 Task: Create Board Customer Retention Programs to Workspace Accounting and Finance Consulting. Create Board Voice of Market Research to Workspace Accounting and Finance Consulting. Create Board Diversity and Inclusion Hiring Practices Assessment and Improvement to Workspace Accounting and Finance Consulting
Action: Mouse moved to (295, 63)
Screenshot: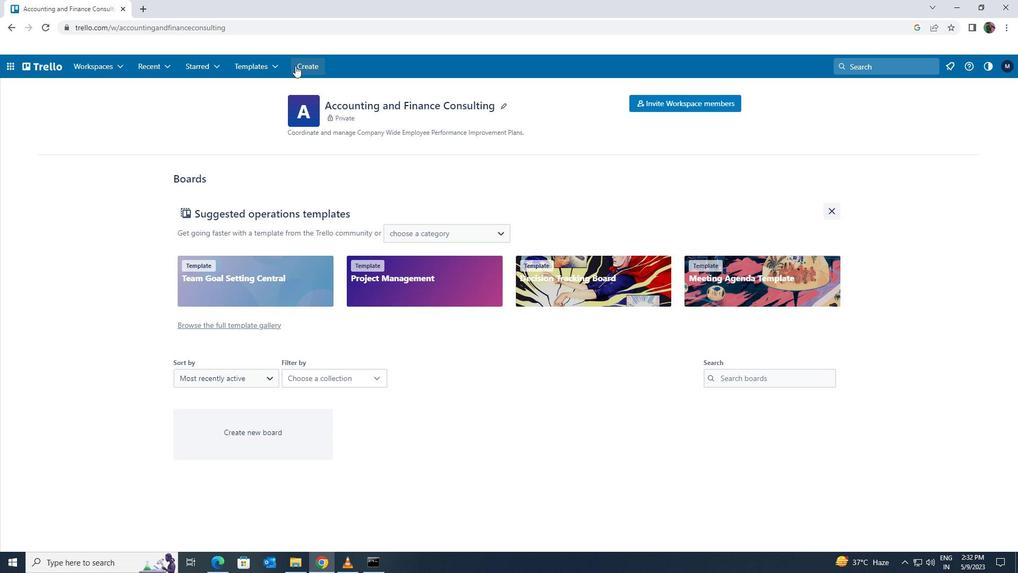 
Action: Mouse pressed left at (295, 63)
Screenshot: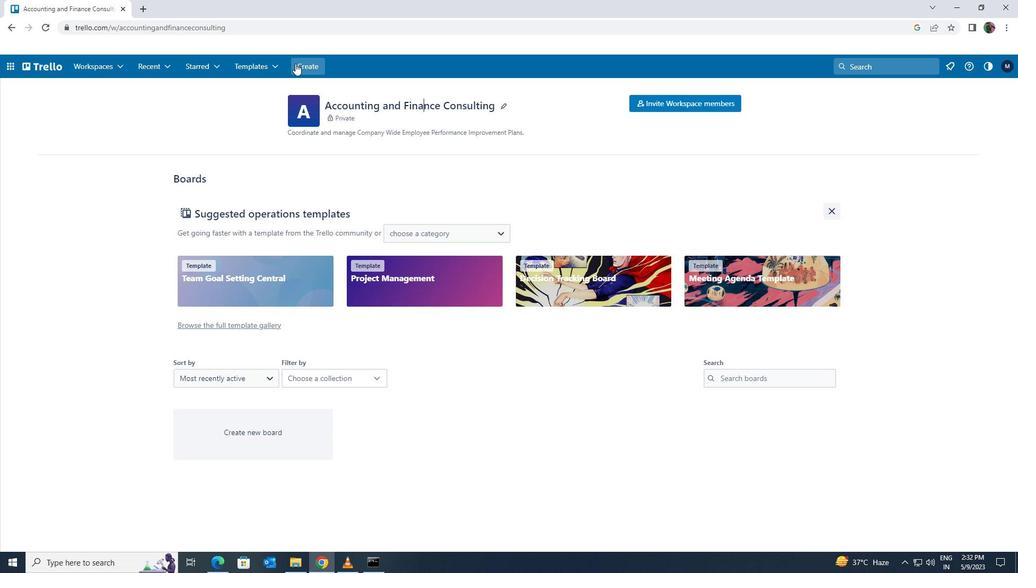 
Action: Mouse moved to (321, 99)
Screenshot: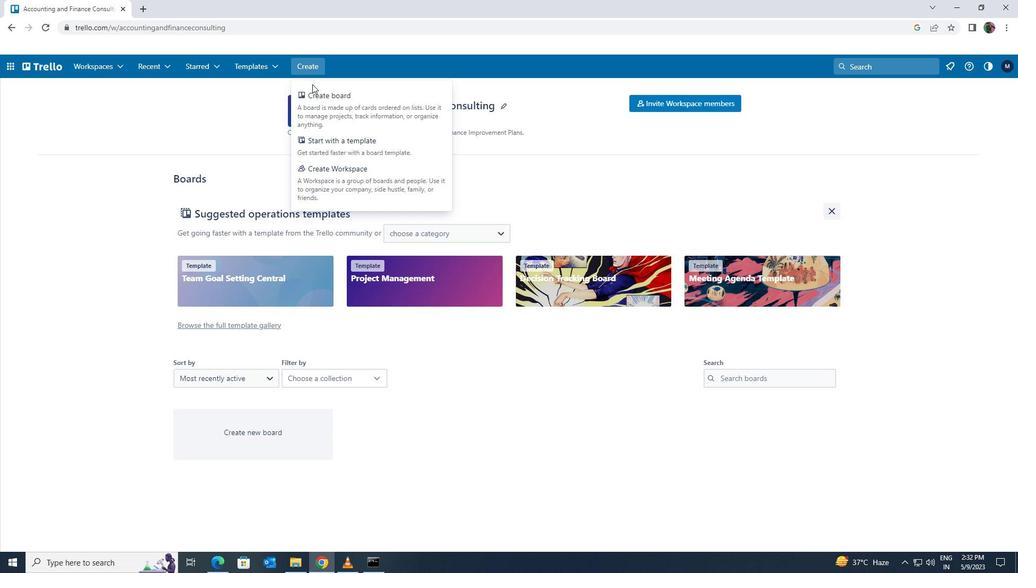 
Action: Mouse pressed left at (321, 99)
Screenshot: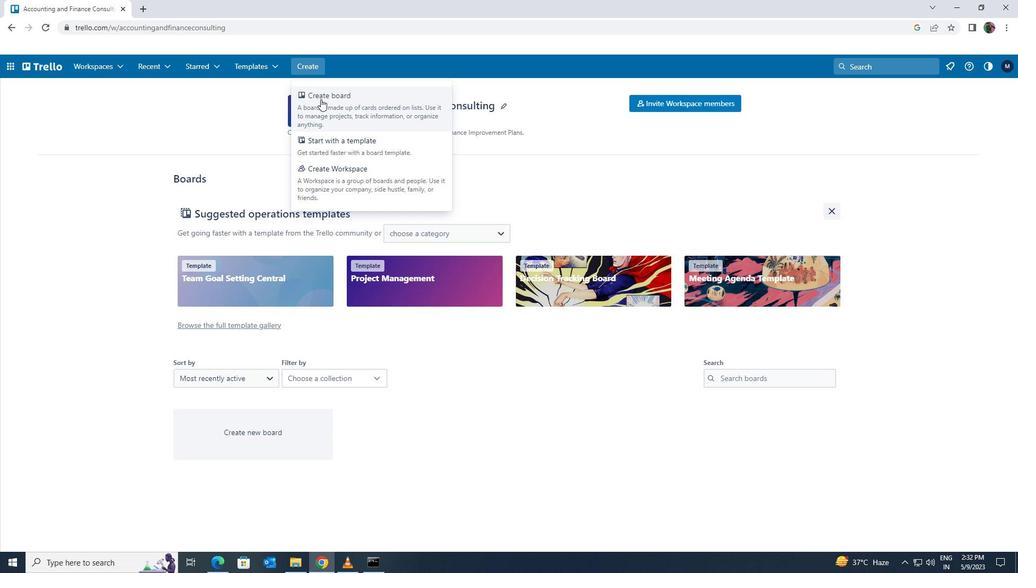 
Action: Mouse moved to (341, 260)
Screenshot: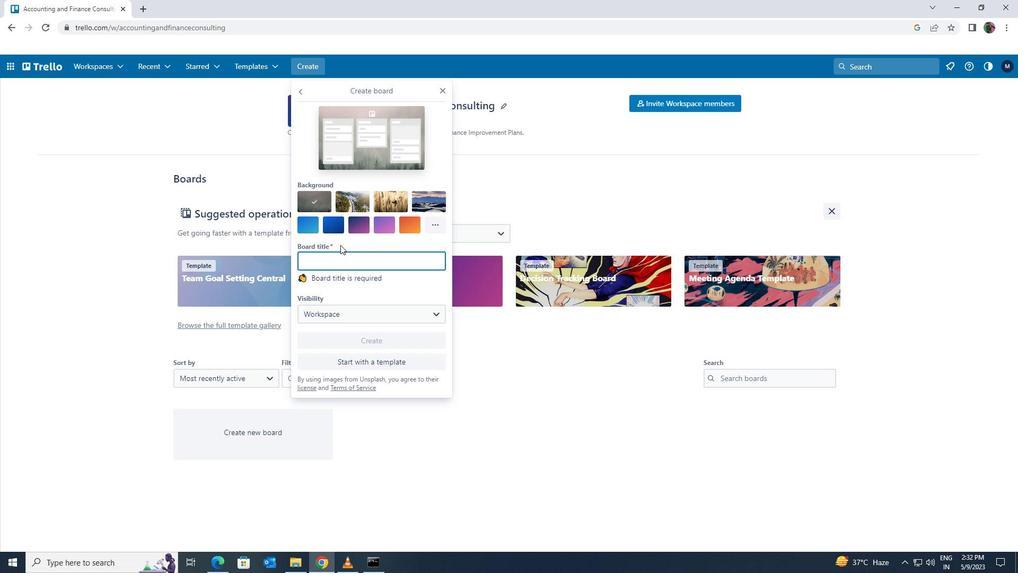 
Action: Mouse pressed left at (341, 260)
Screenshot: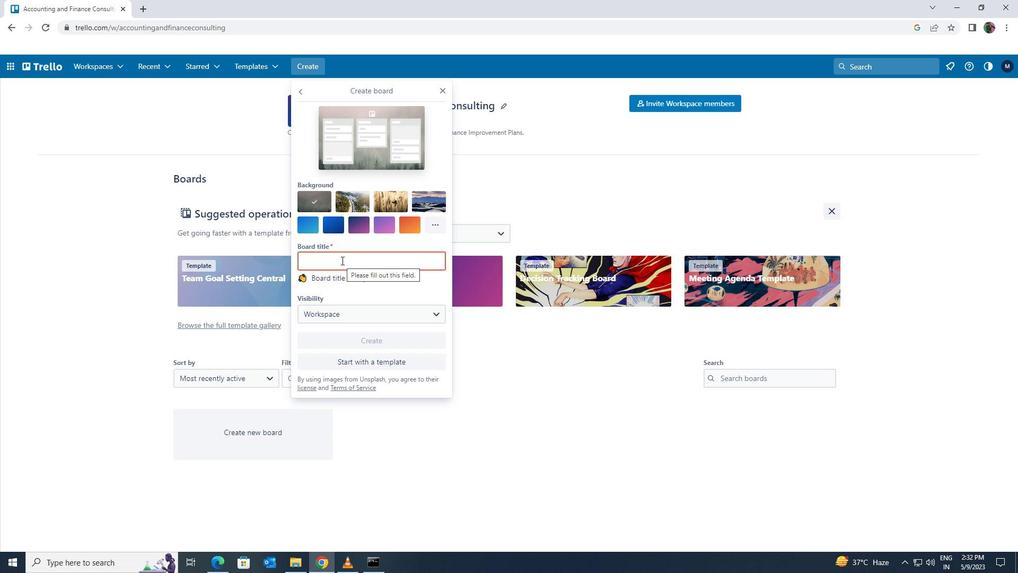 
Action: Key pressed <Key.shift><Key.shift><Key.shift><Key.shift><Key.shift><Key.shift>CUSTOMER<Key.space><Key.shift>RETENTION<Key.space><Key.shift>PROGRAMS
Screenshot: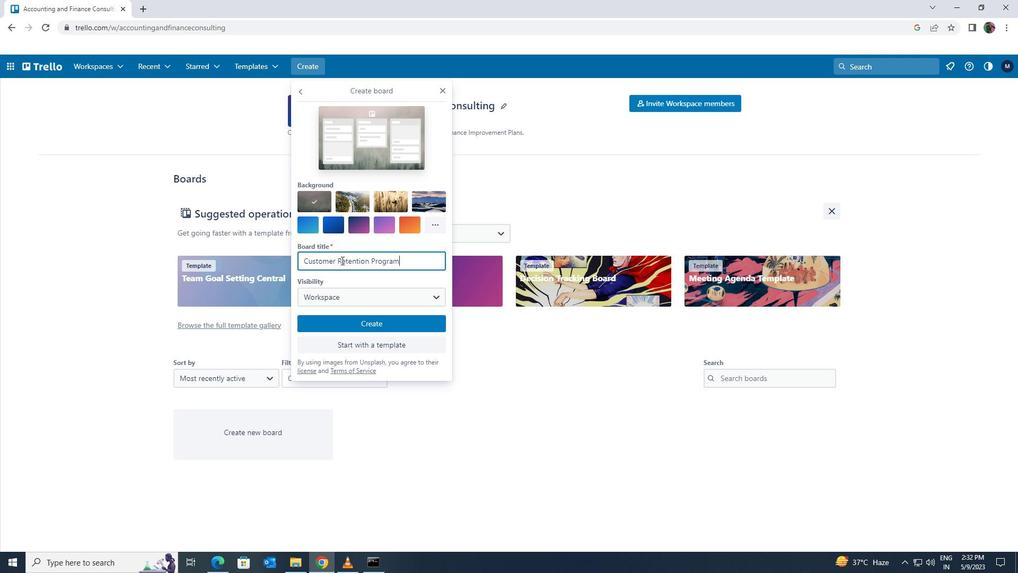 
Action: Mouse moved to (378, 319)
Screenshot: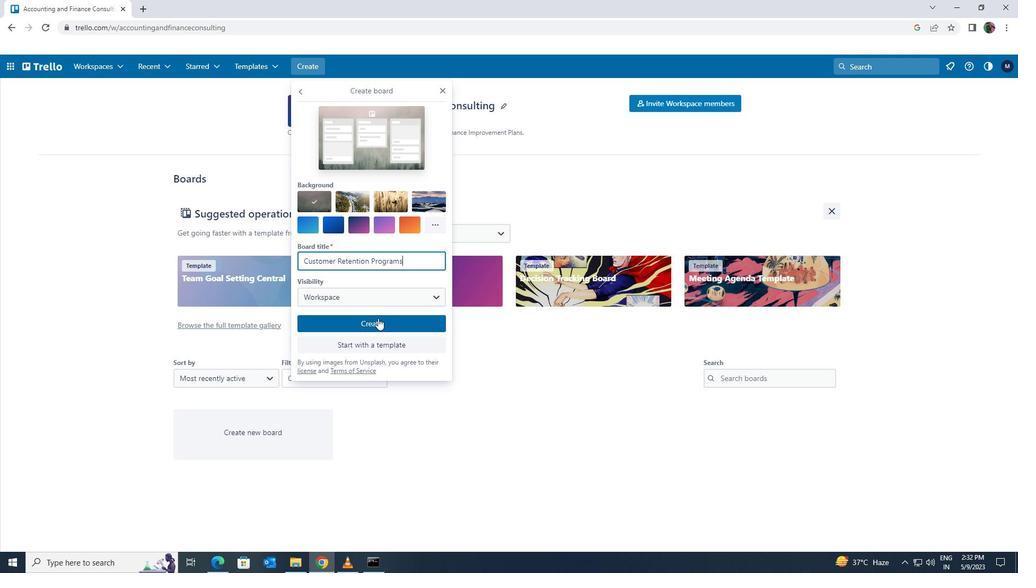 
Action: Mouse pressed left at (378, 319)
Screenshot: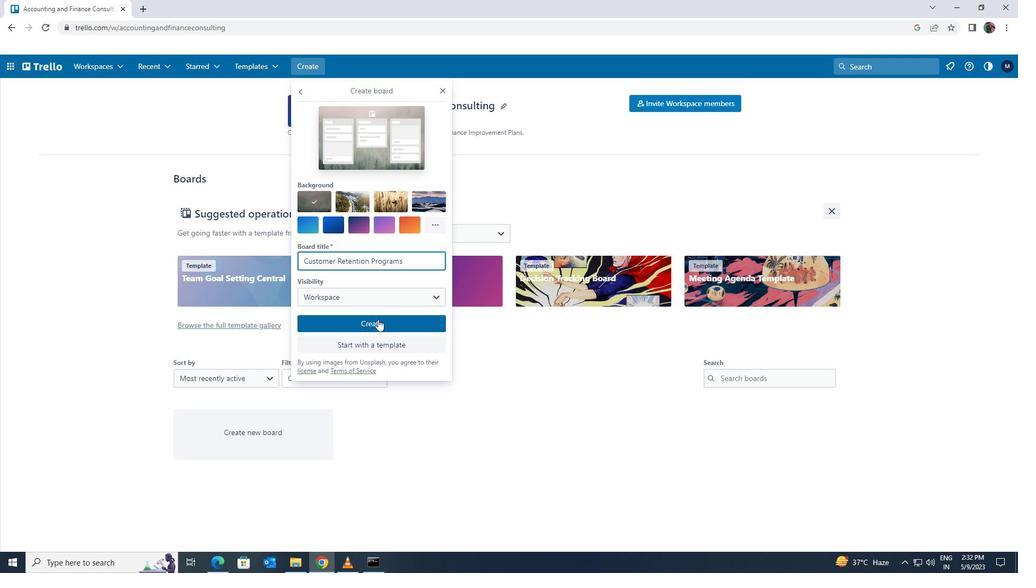 
Action: Mouse moved to (125, 255)
Screenshot: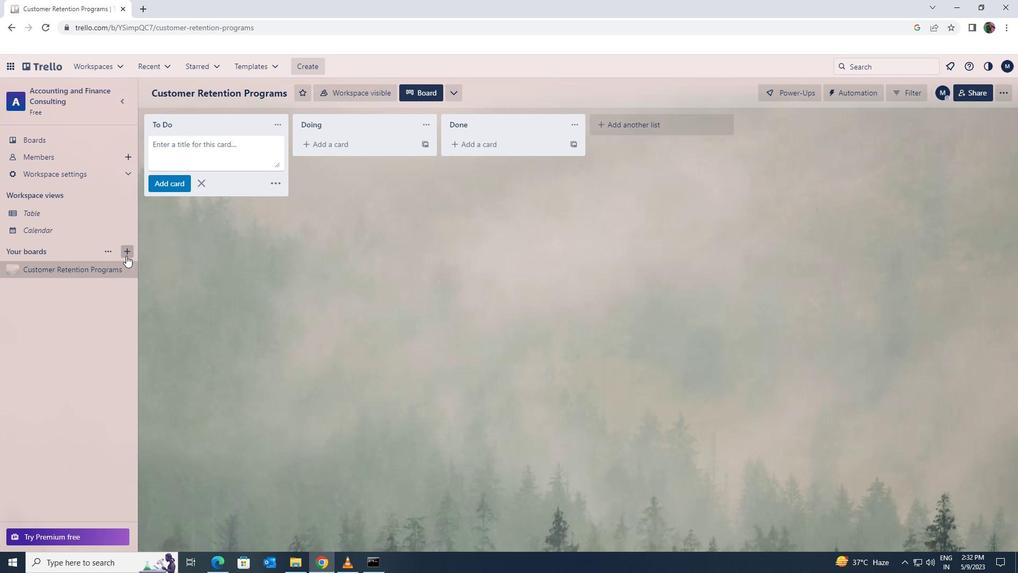 
Action: Mouse pressed left at (125, 255)
Screenshot: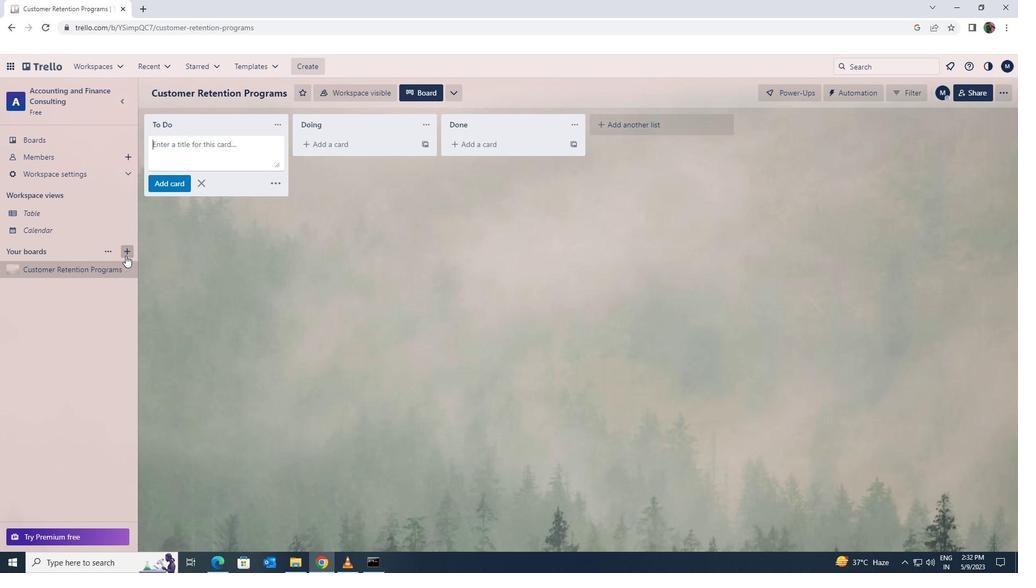 
Action: Mouse moved to (211, 418)
Screenshot: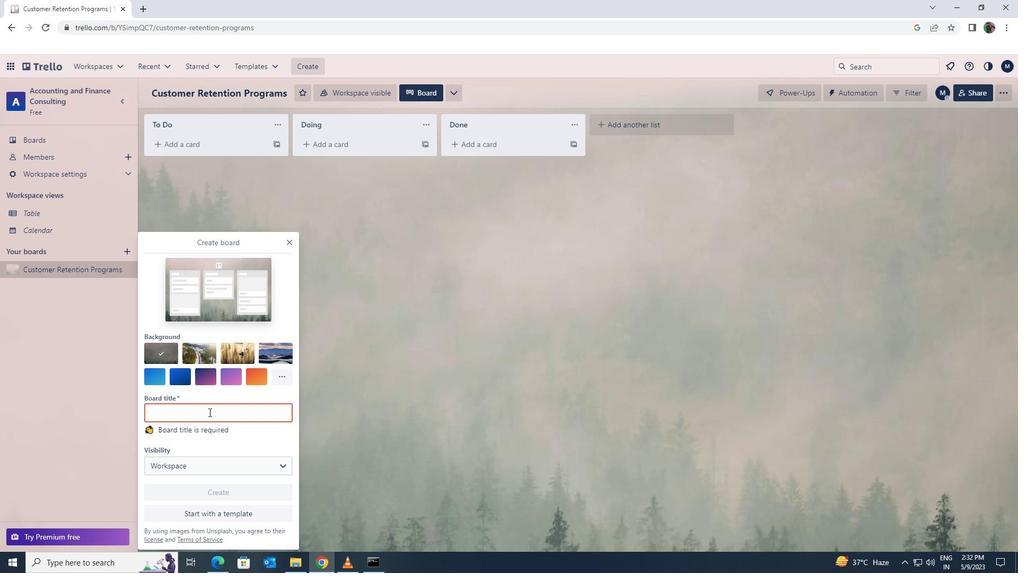 
Action: Mouse pressed left at (211, 418)
Screenshot: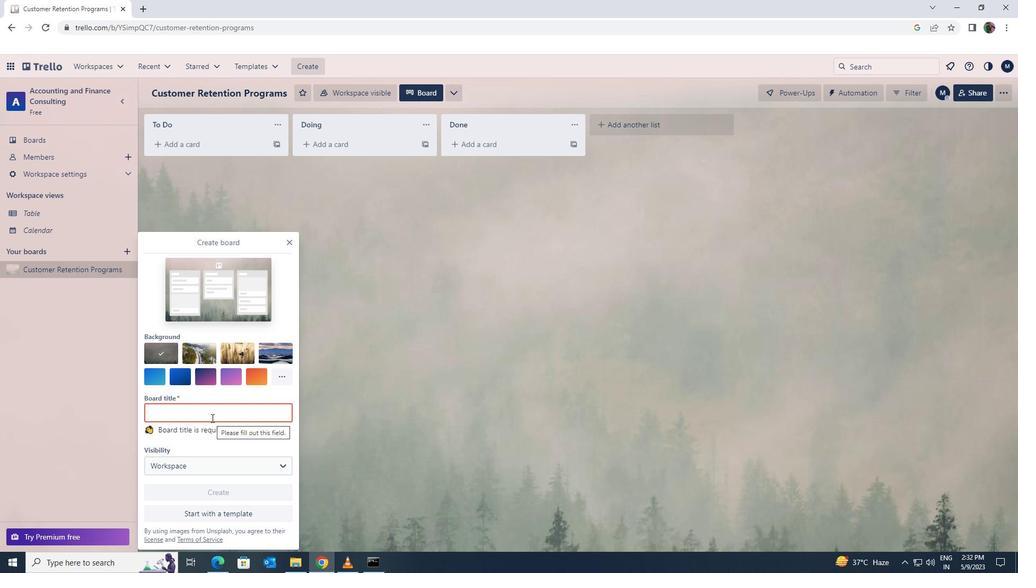 
Action: Key pressed <Key.shift><Key.shift><Key.shift><Key.shift><Key.shift>VOICE<Key.space><Key.shift>OF<Key.space><Key.shift>MARKET<Key.space><Key.shift>RESEARCH
Screenshot: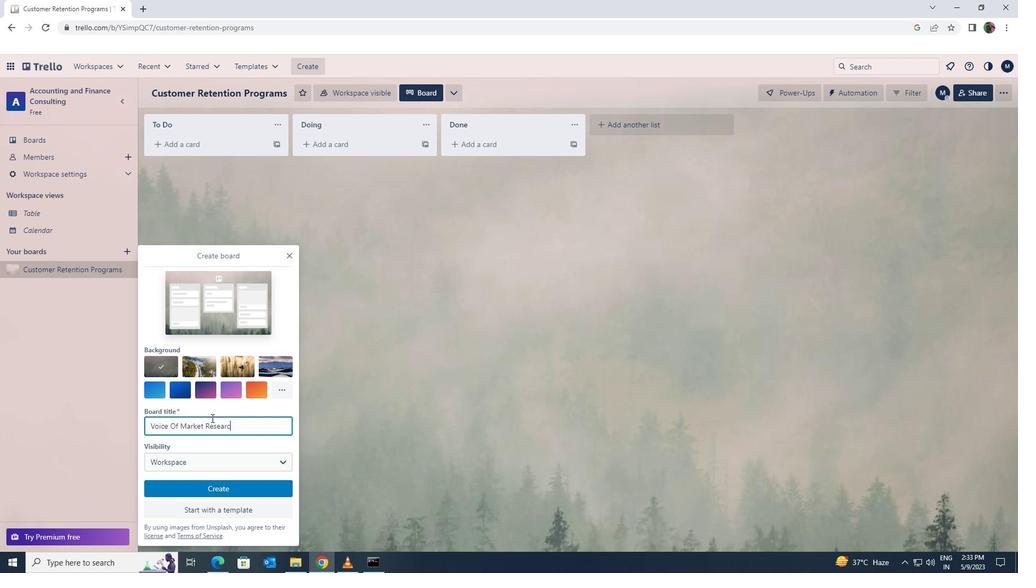 
Action: Mouse moved to (237, 483)
Screenshot: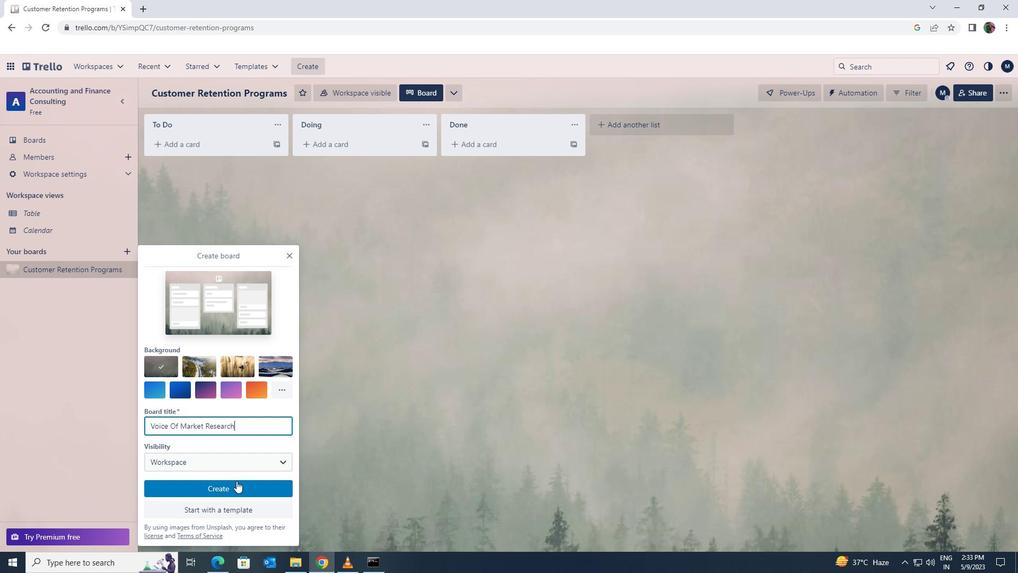 
Action: Mouse pressed left at (237, 483)
Screenshot: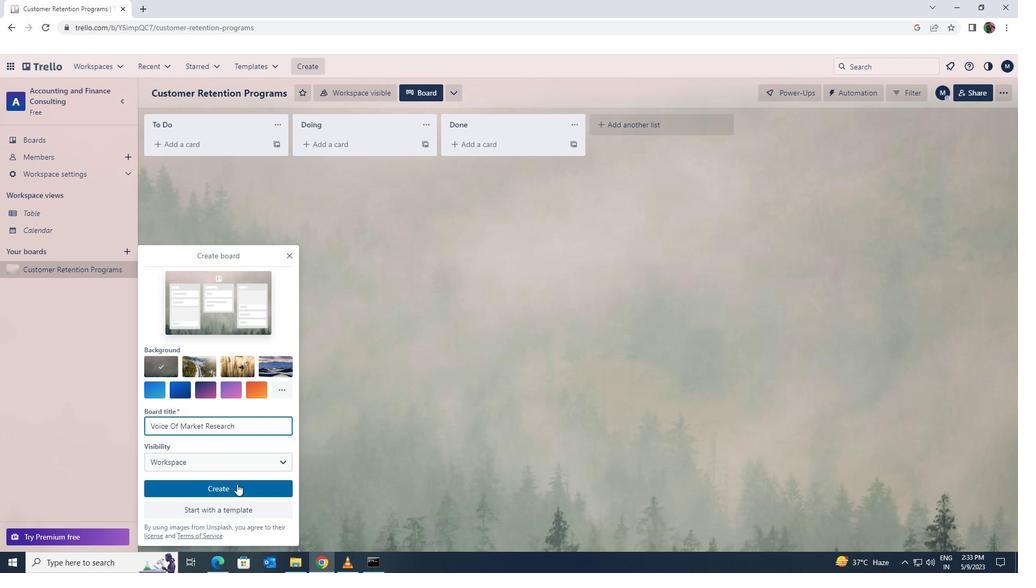 
Action: Mouse moved to (128, 249)
Screenshot: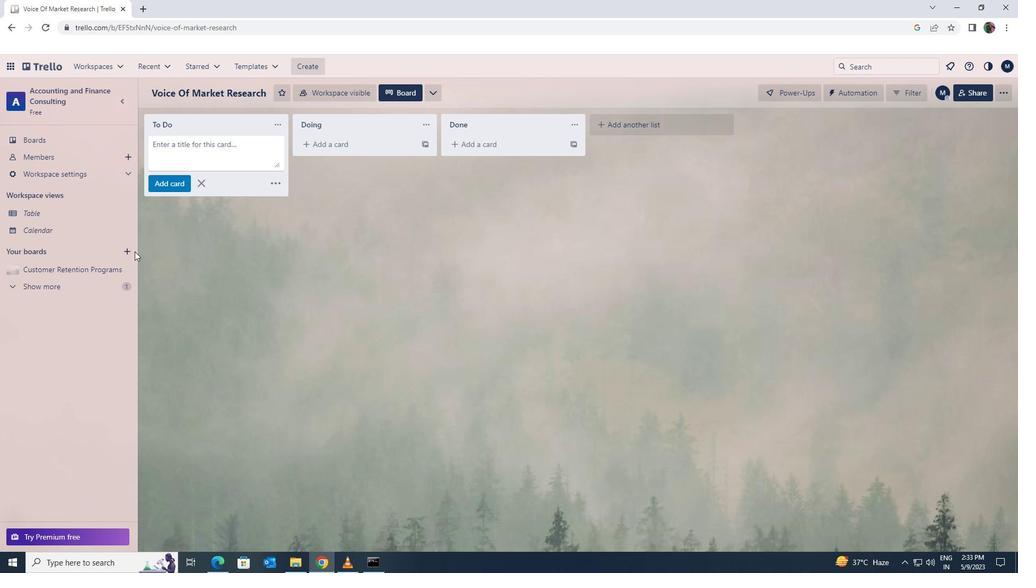
Action: Mouse pressed left at (128, 249)
Screenshot: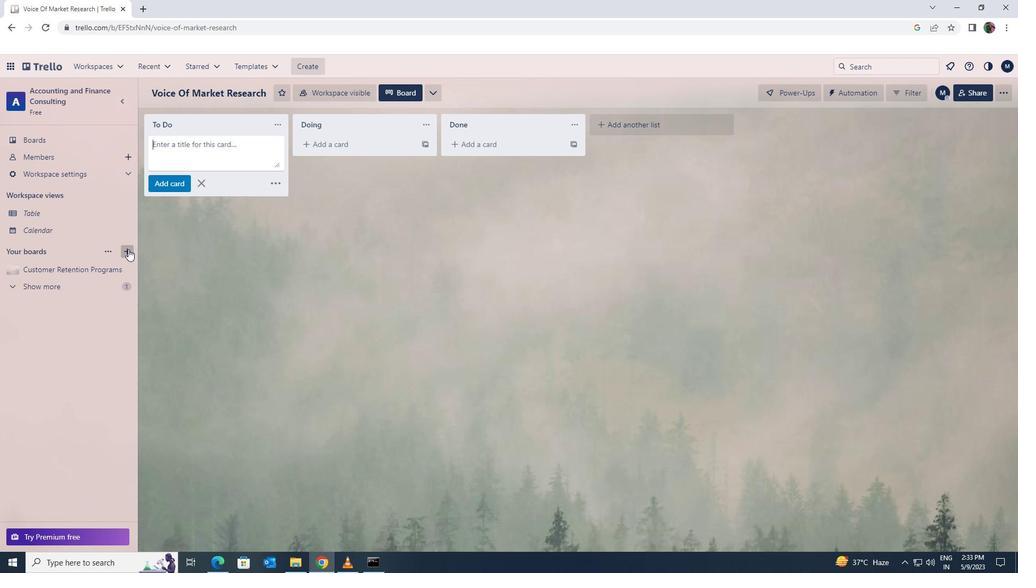 
Action: Mouse moved to (217, 416)
Screenshot: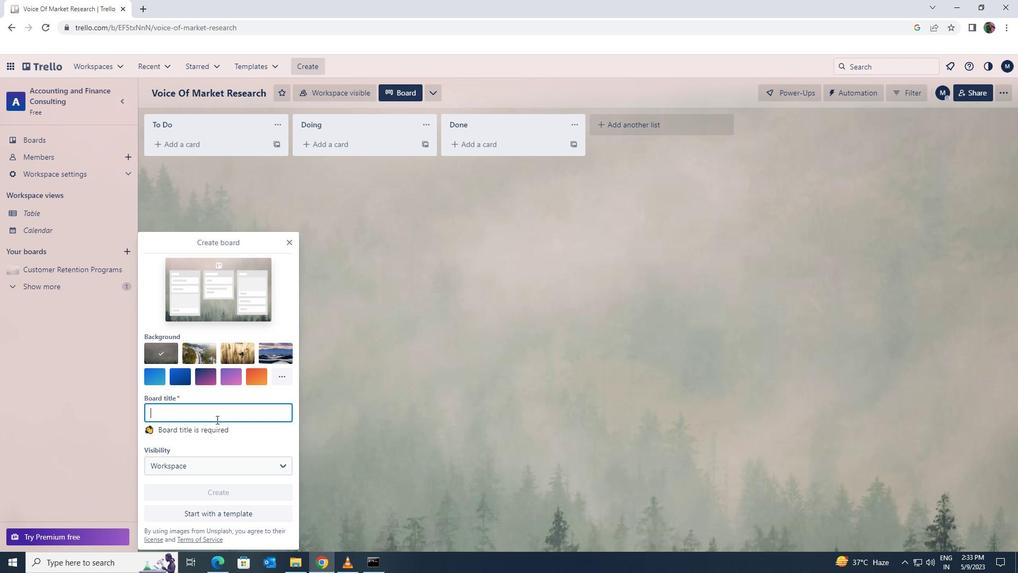 
Action: Mouse pressed left at (217, 416)
Screenshot: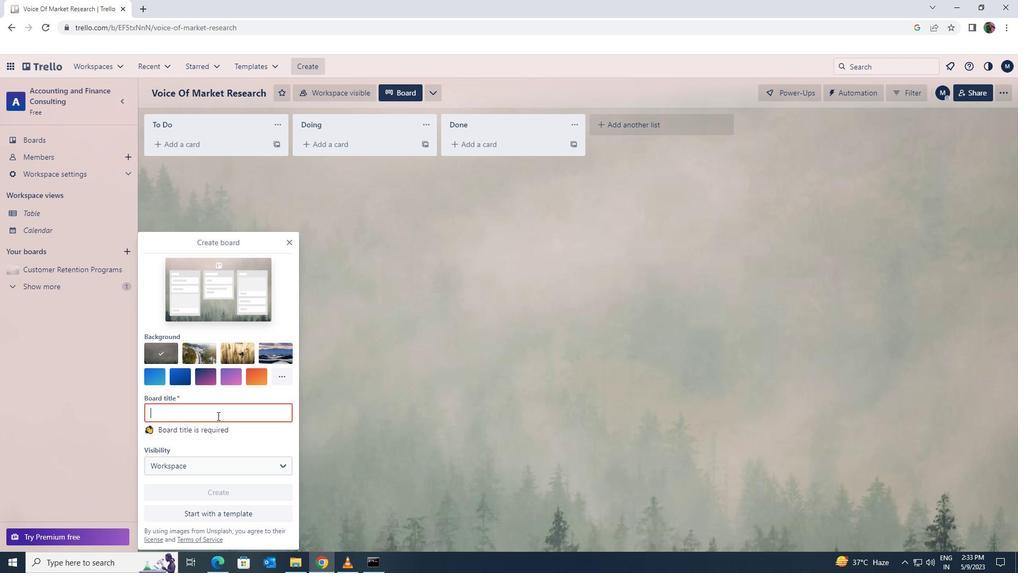 
Action: Key pressed <Key.shift><Key.shift>DIVERSITY<Key.space>AND<Key.space><Key.shift>INCLUSION<Key.space><Key.shift>HIRING<Key.space><Key.shift>ASSESSSMENT<Key.space>AND<Key.space><Key.shift>IMPROVEMENT<Key.space>
Screenshot: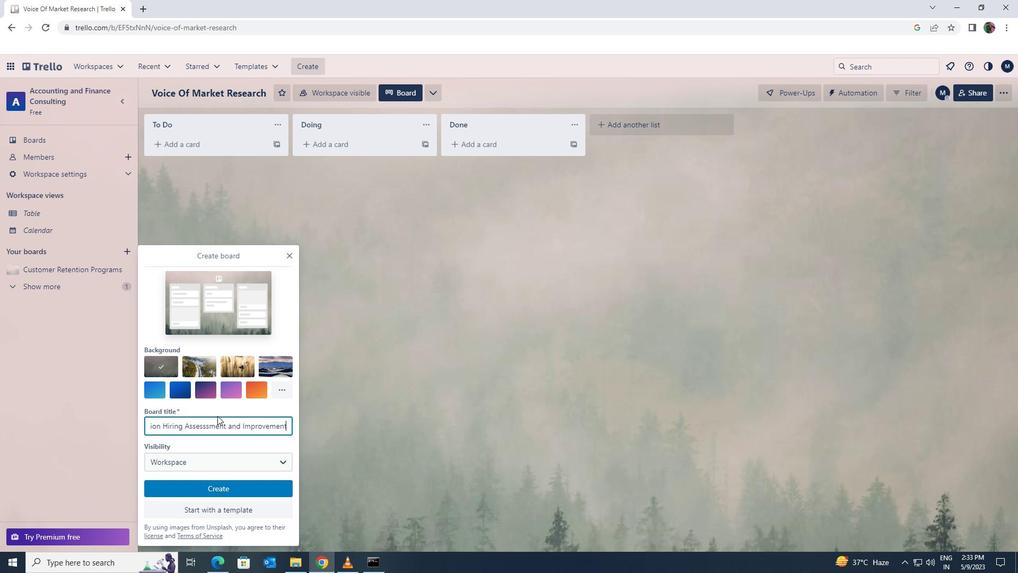 
Action: Mouse moved to (223, 484)
Screenshot: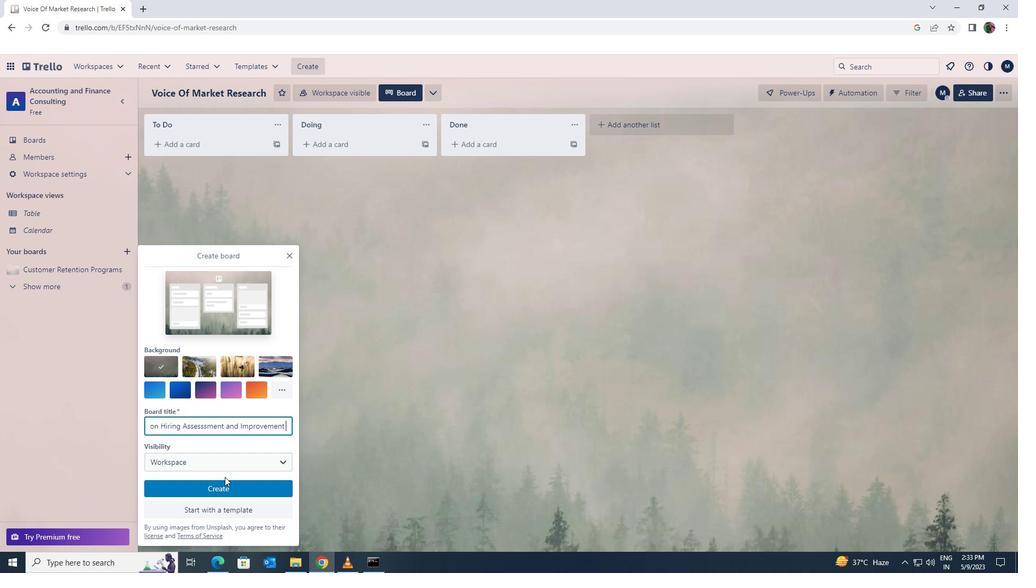 
Action: Mouse pressed left at (223, 484)
Screenshot: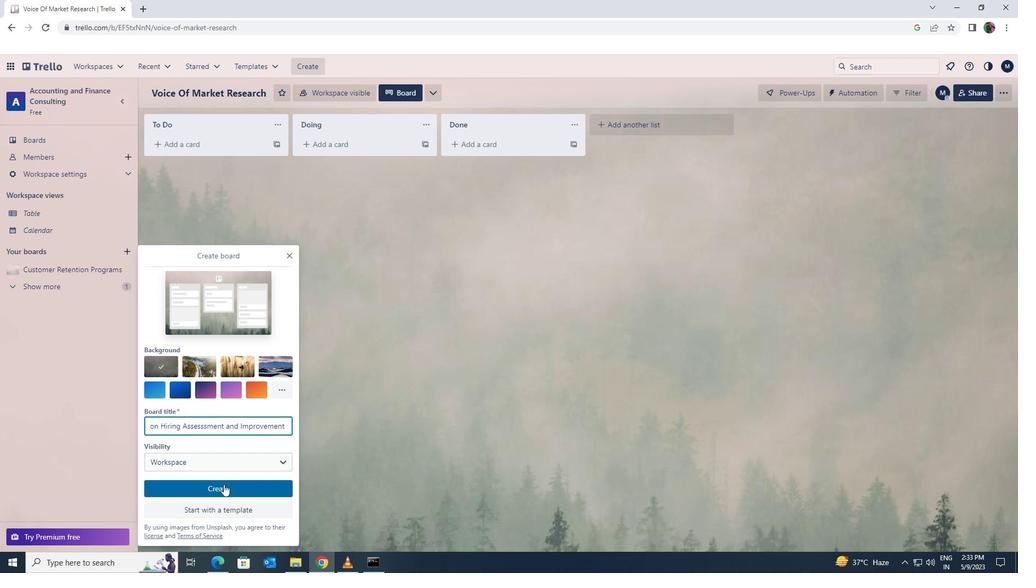 
